 Task: Change line weight  to 24PX.
Action: Mouse moved to (424, 251)
Screenshot: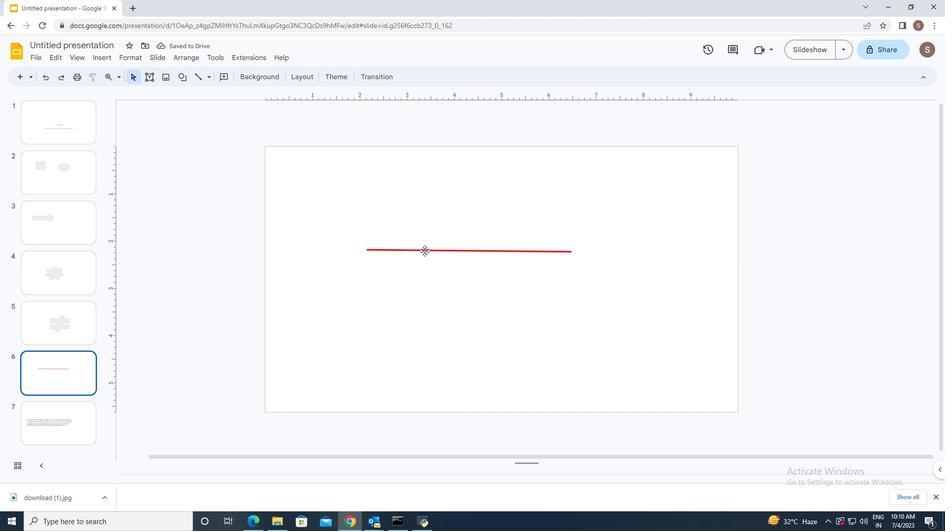 
Action: Mouse pressed left at (424, 251)
Screenshot: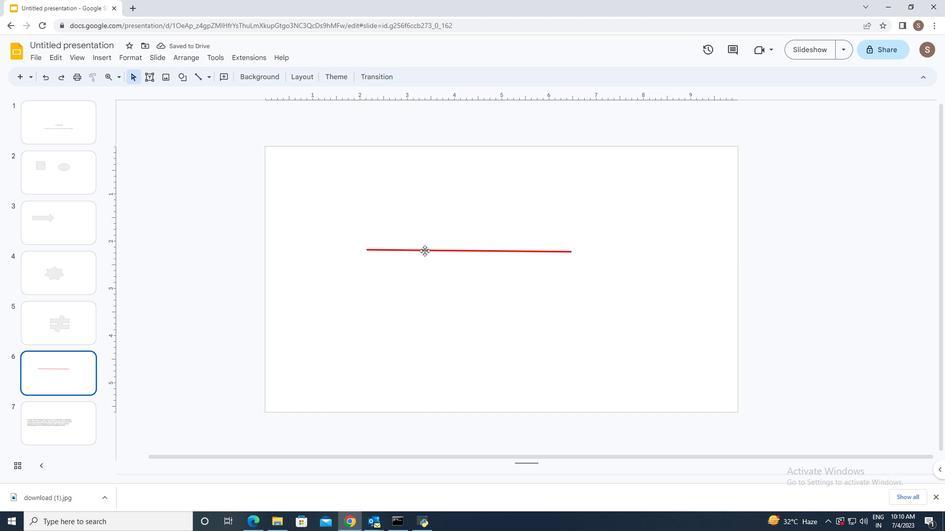 
Action: Mouse moved to (243, 77)
Screenshot: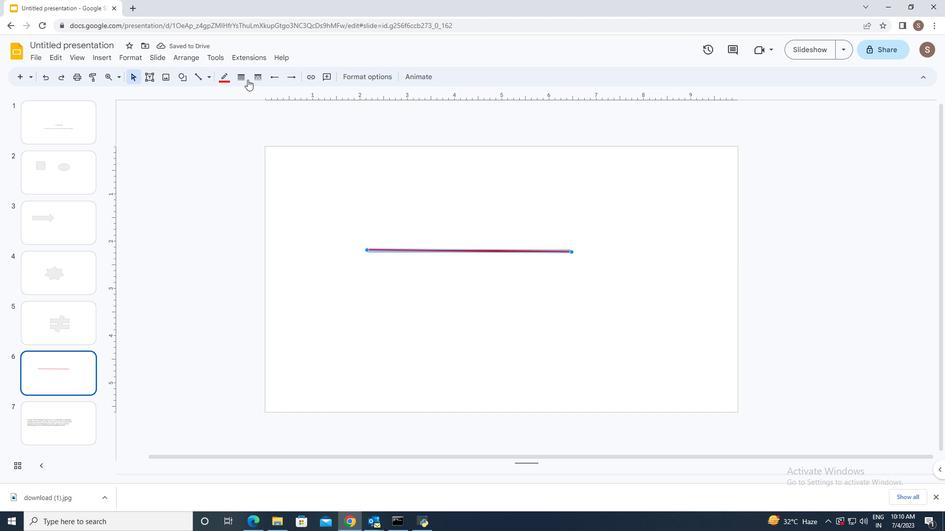 
Action: Mouse pressed left at (243, 77)
Screenshot: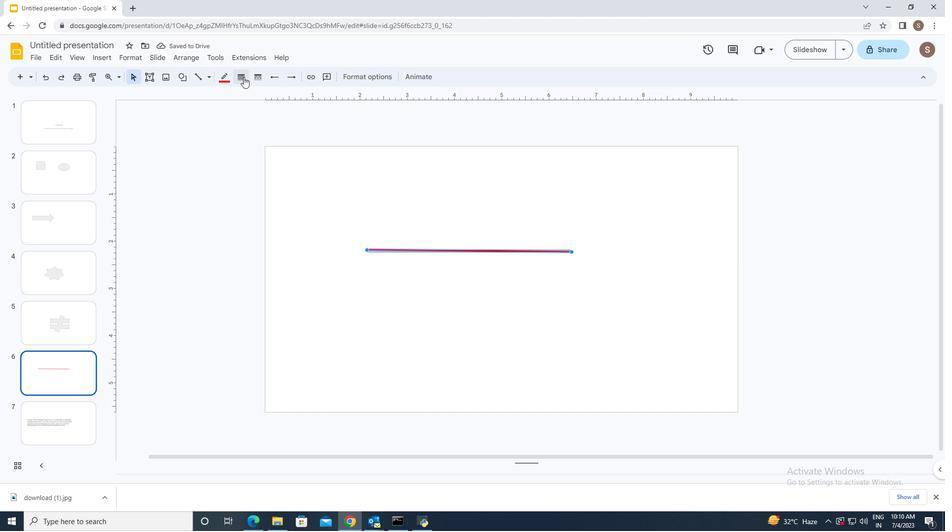 
Action: Mouse moved to (256, 207)
Screenshot: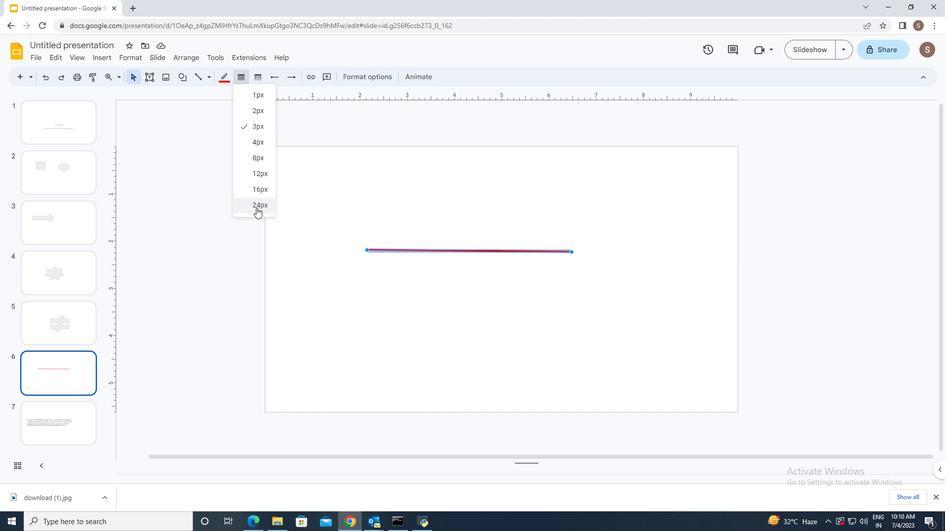 
Action: Mouse pressed left at (256, 207)
Screenshot: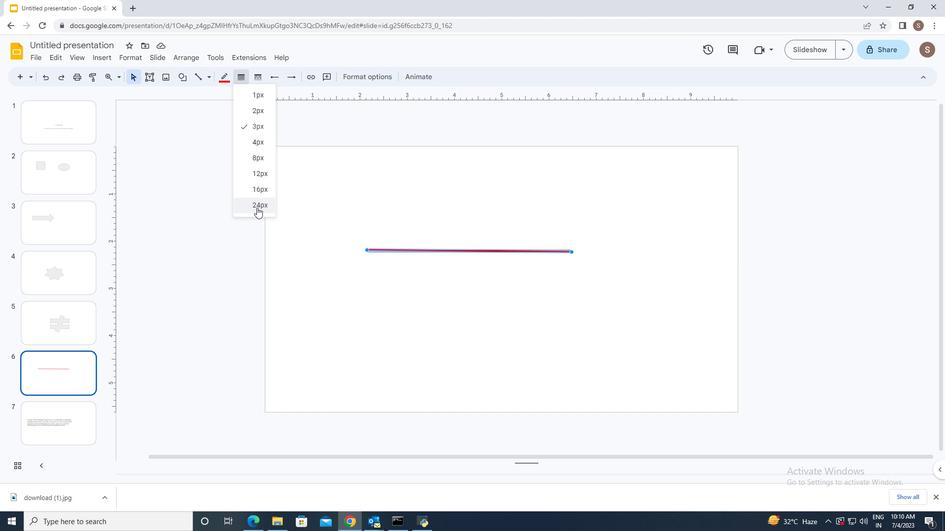 
Action: Mouse moved to (417, 317)
Screenshot: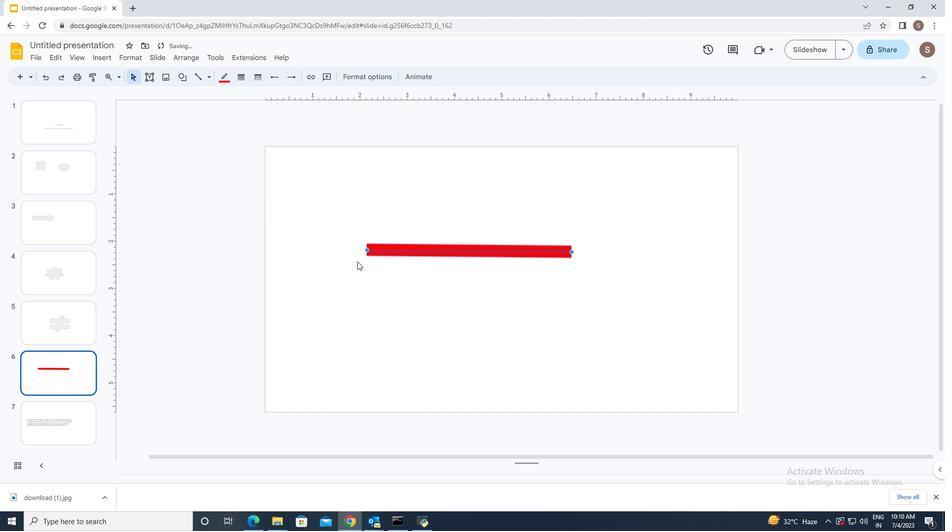 
Action: Mouse pressed left at (417, 317)
Screenshot: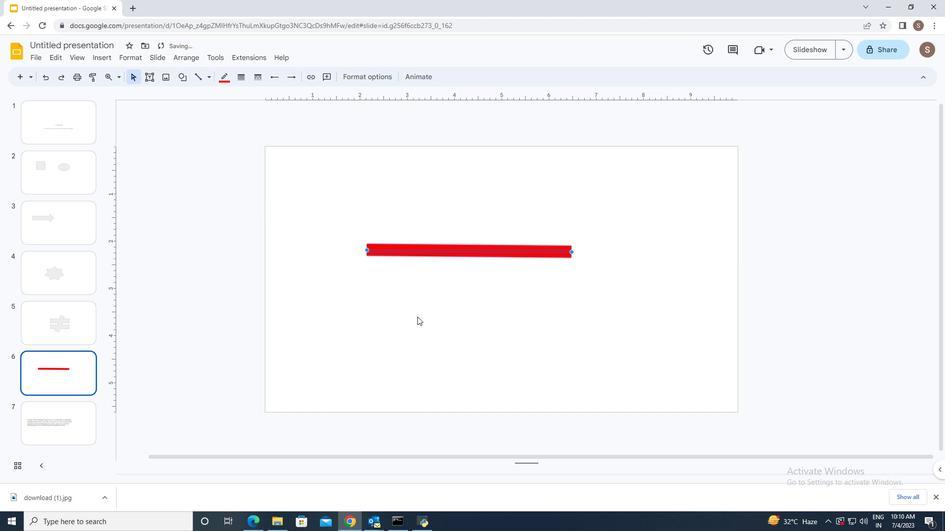 
